 Task: Add Raw Farm Raw Golden Kefir to the cart.
Action: Mouse pressed left at (32, 156)
Screenshot: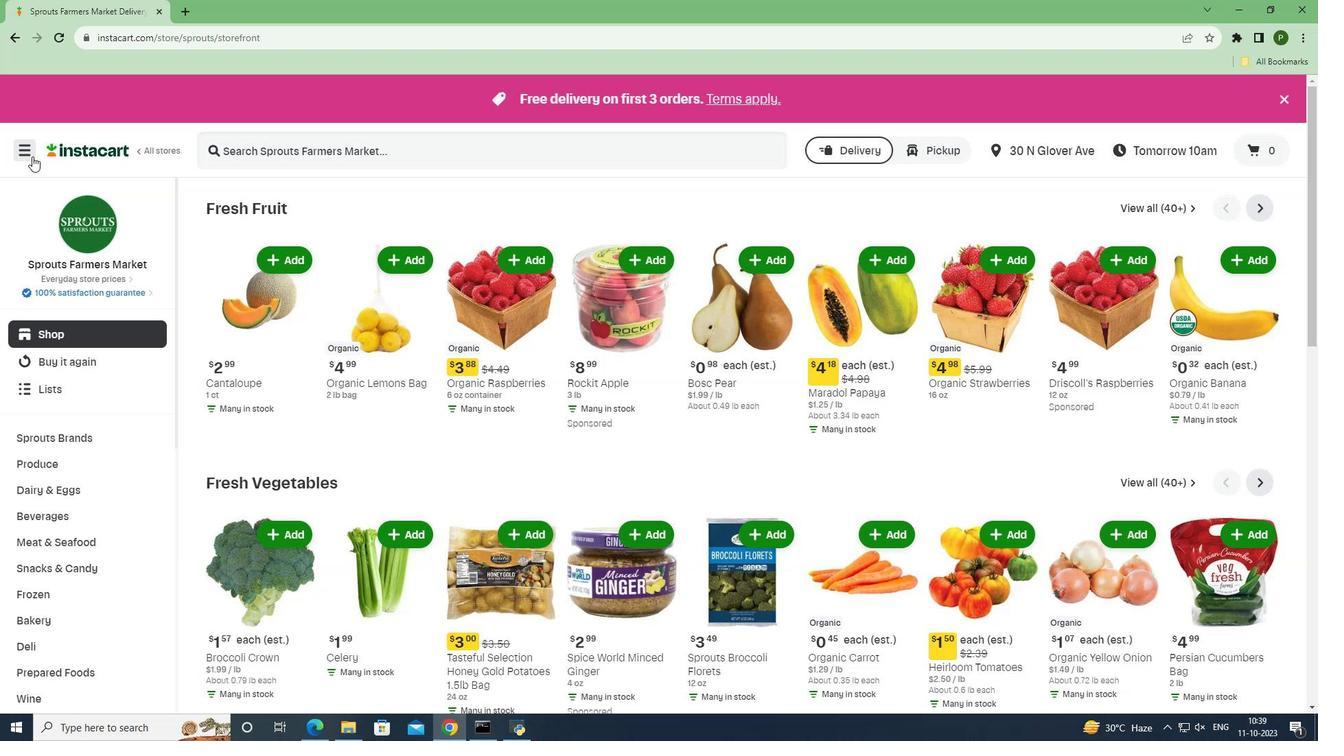 
Action: Mouse moved to (44, 360)
Screenshot: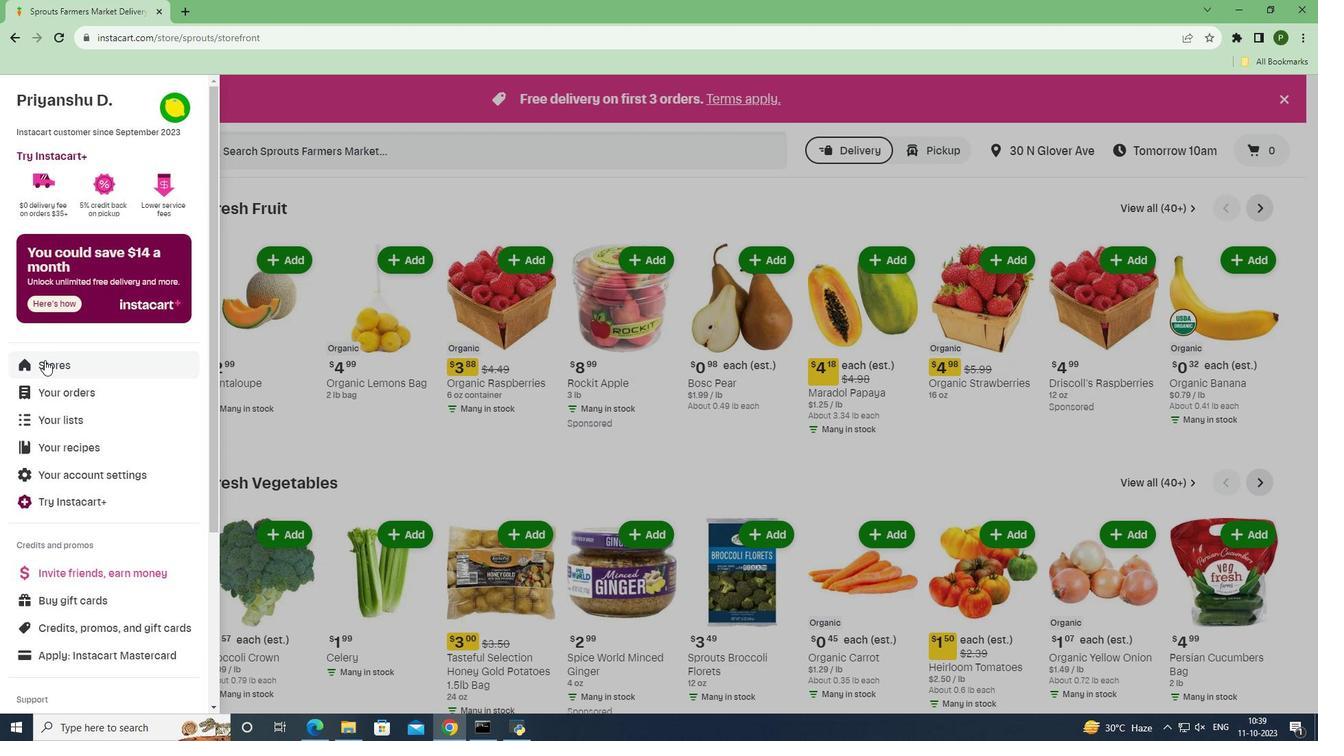 
Action: Mouse pressed left at (44, 360)
Screenshot: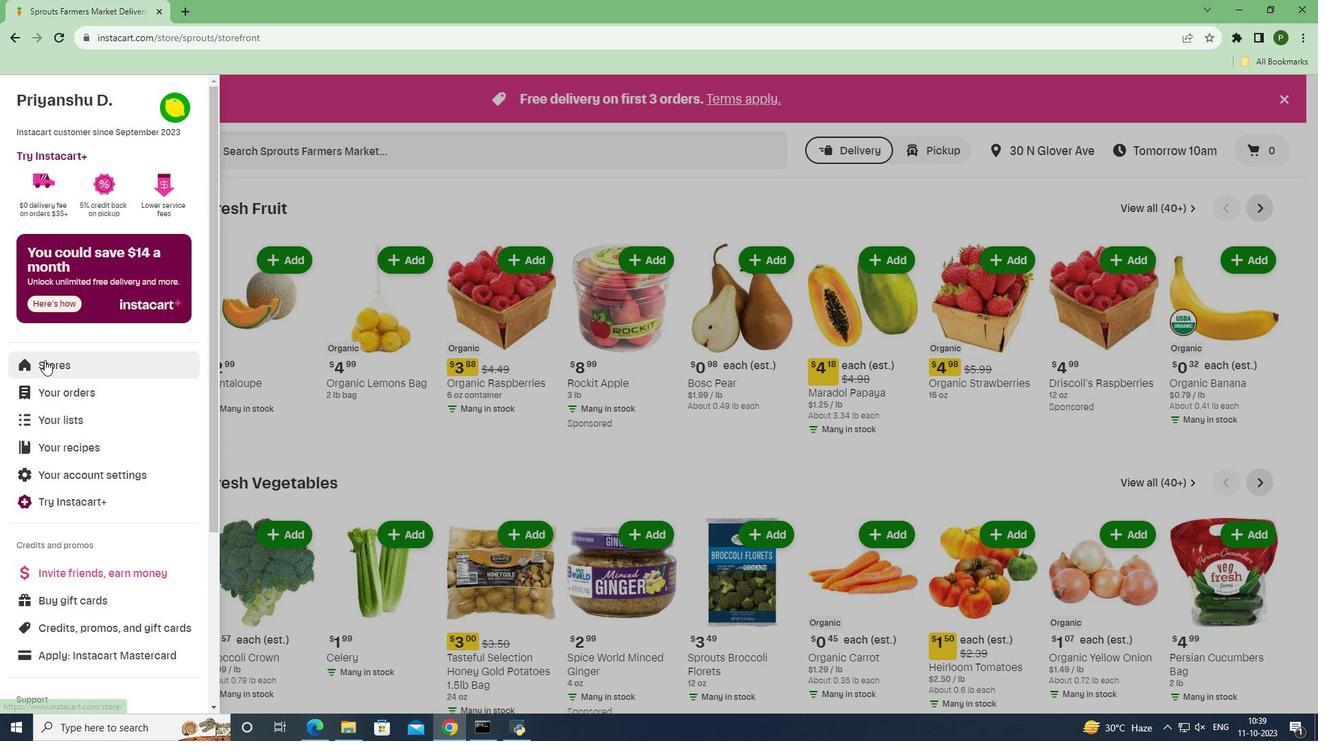 
Action: Mouse moved to (300, 156)
Screenshot: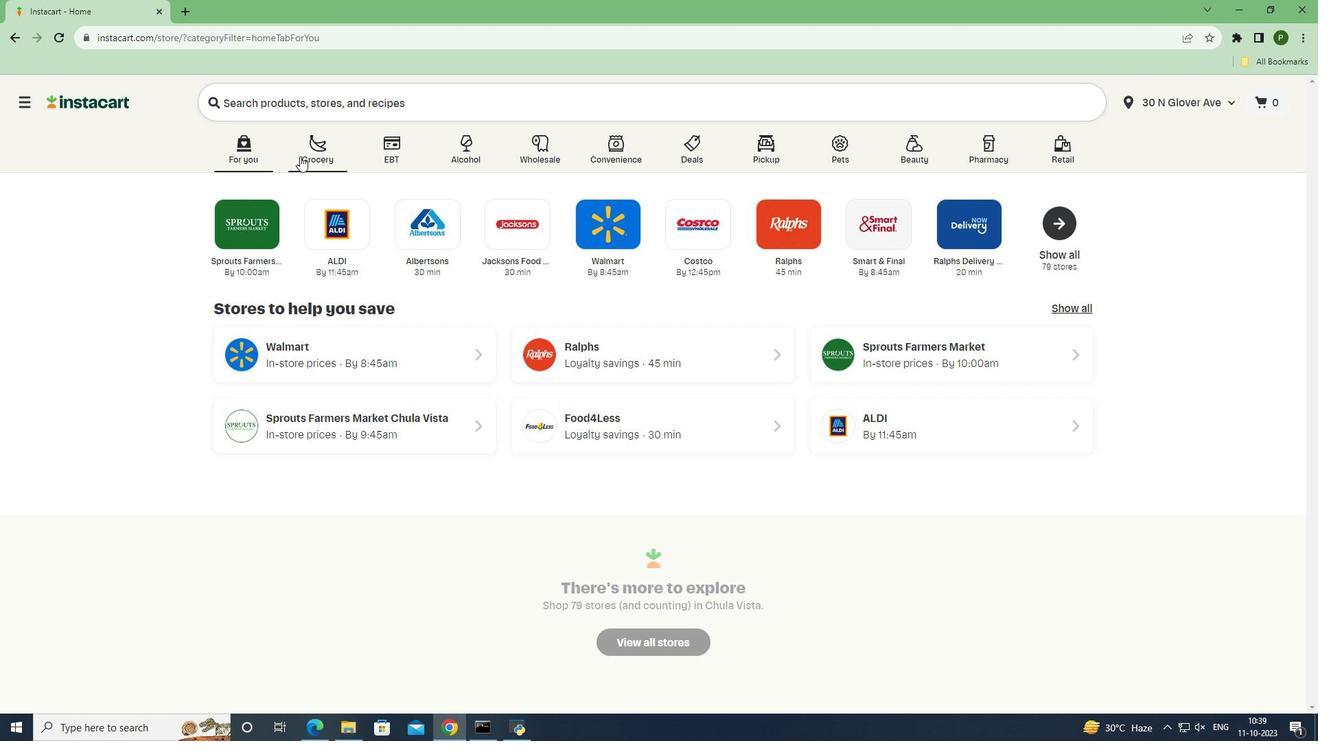 
Action: Mouse pressed left at (300, 156)
Screenshot: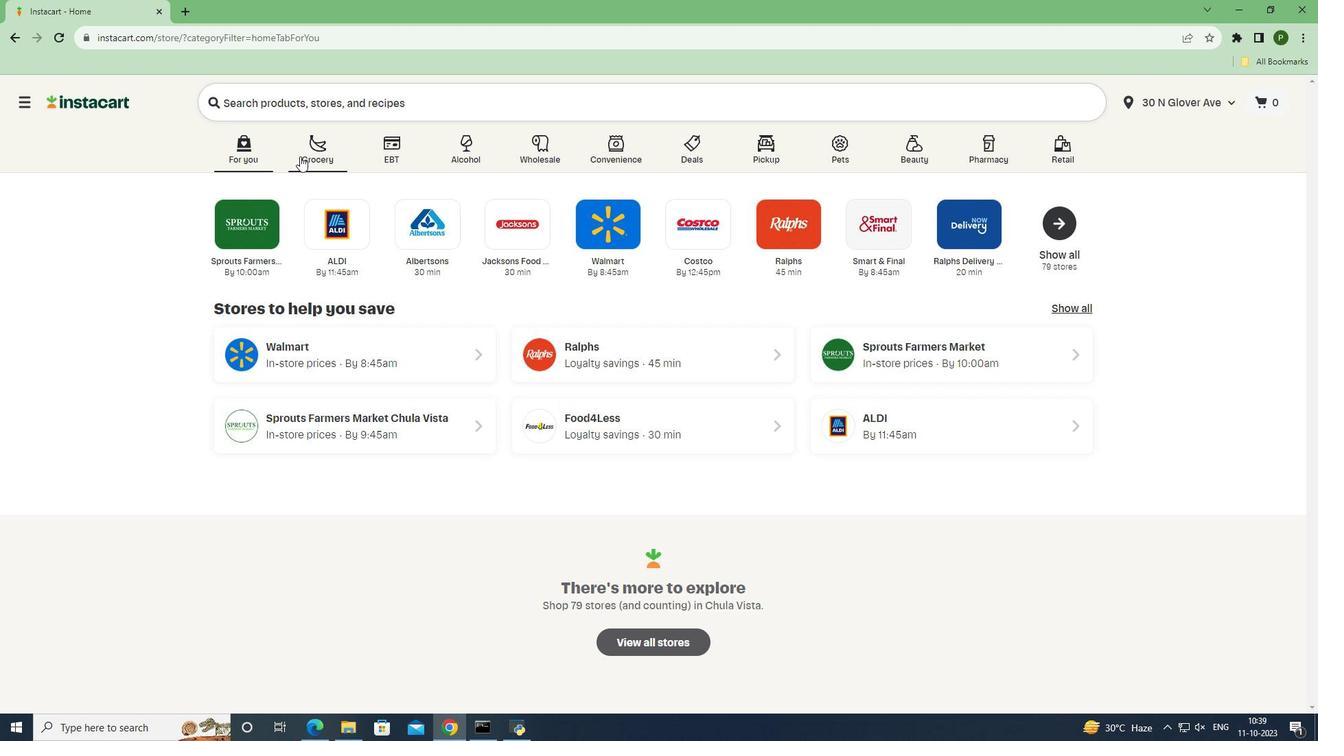 
Action: Mouse moved to (553, 307)
Screenshot: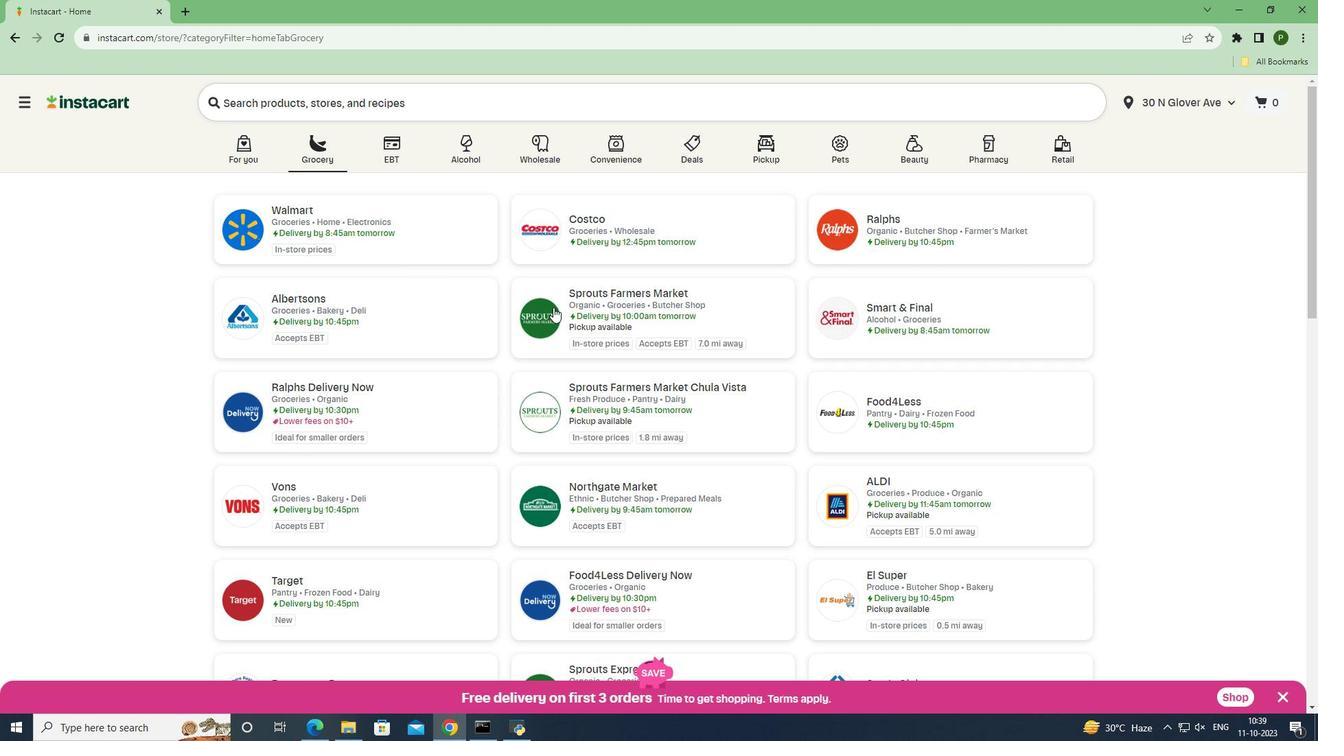 
Action: Mouse pressed left at (553, 307)
Screenshot: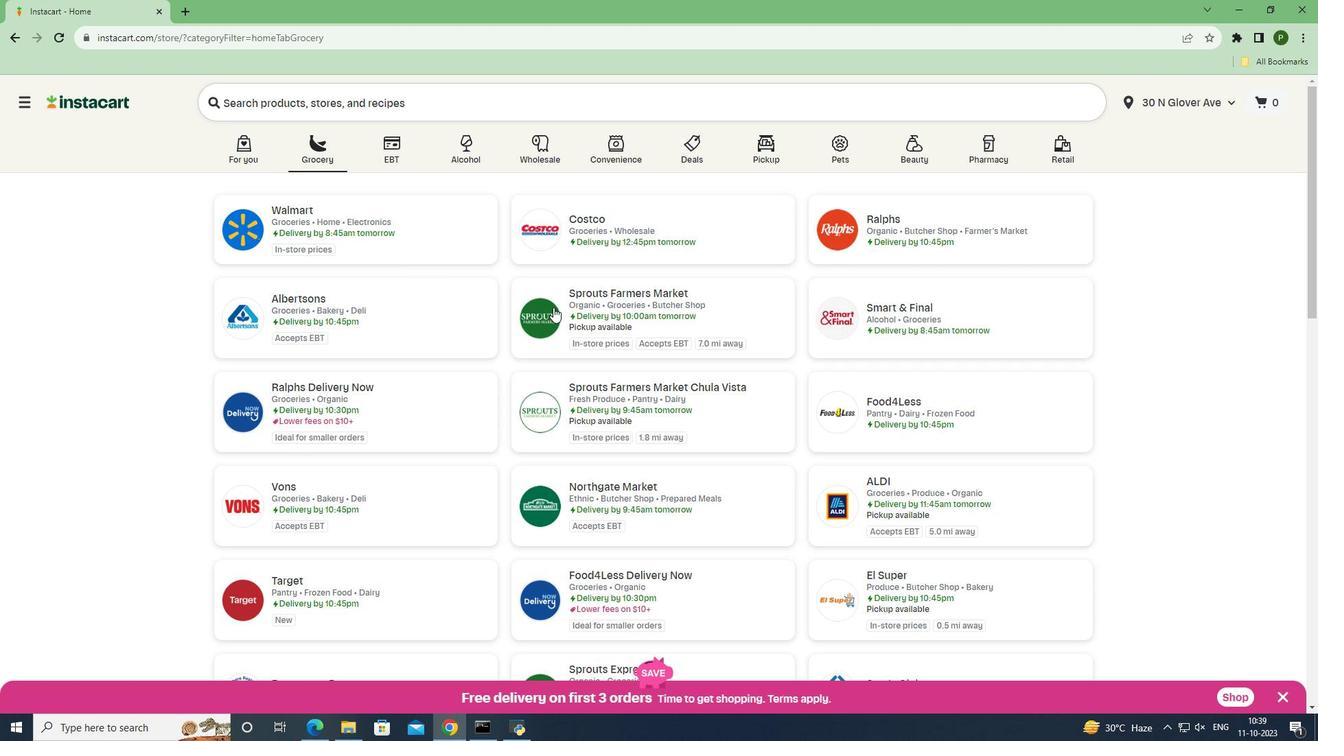 
Action: Mouse moved to (77, 487)
Screenshot: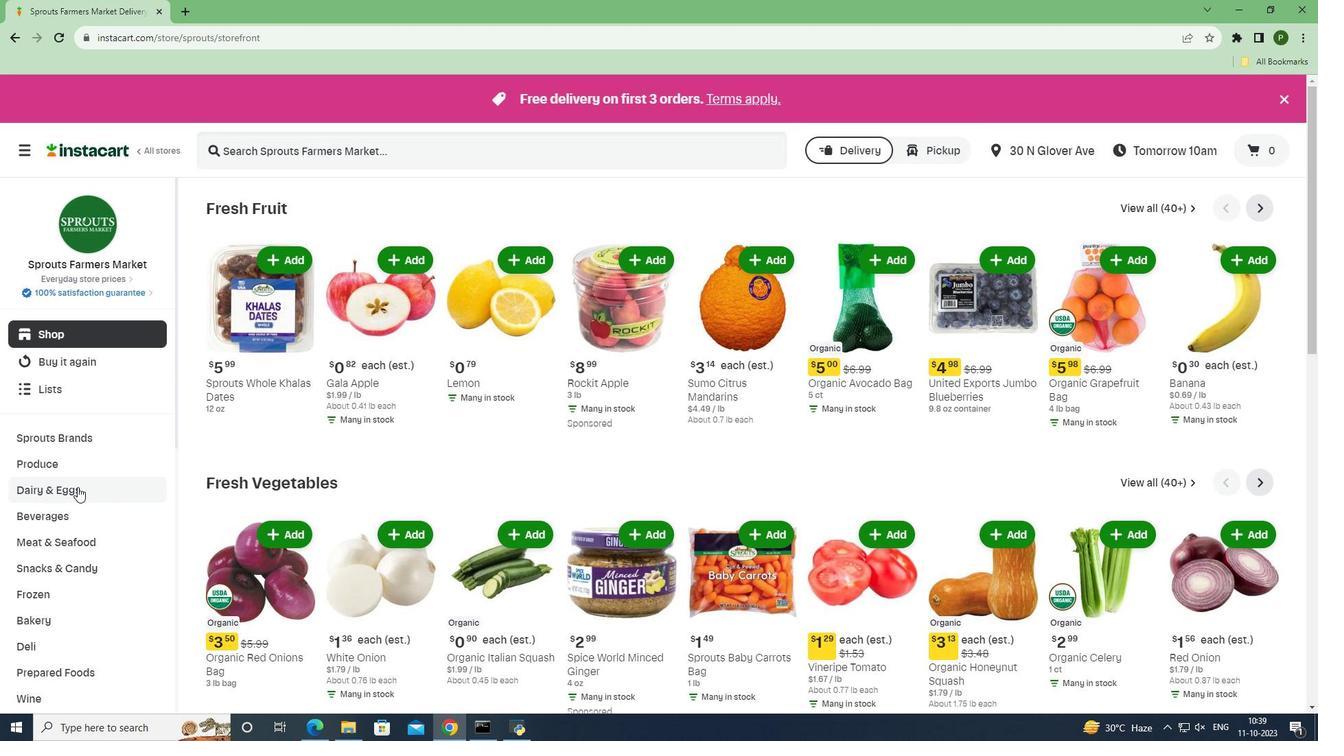 
Action: Mouse pressed left at (77, 487)
Screenshot: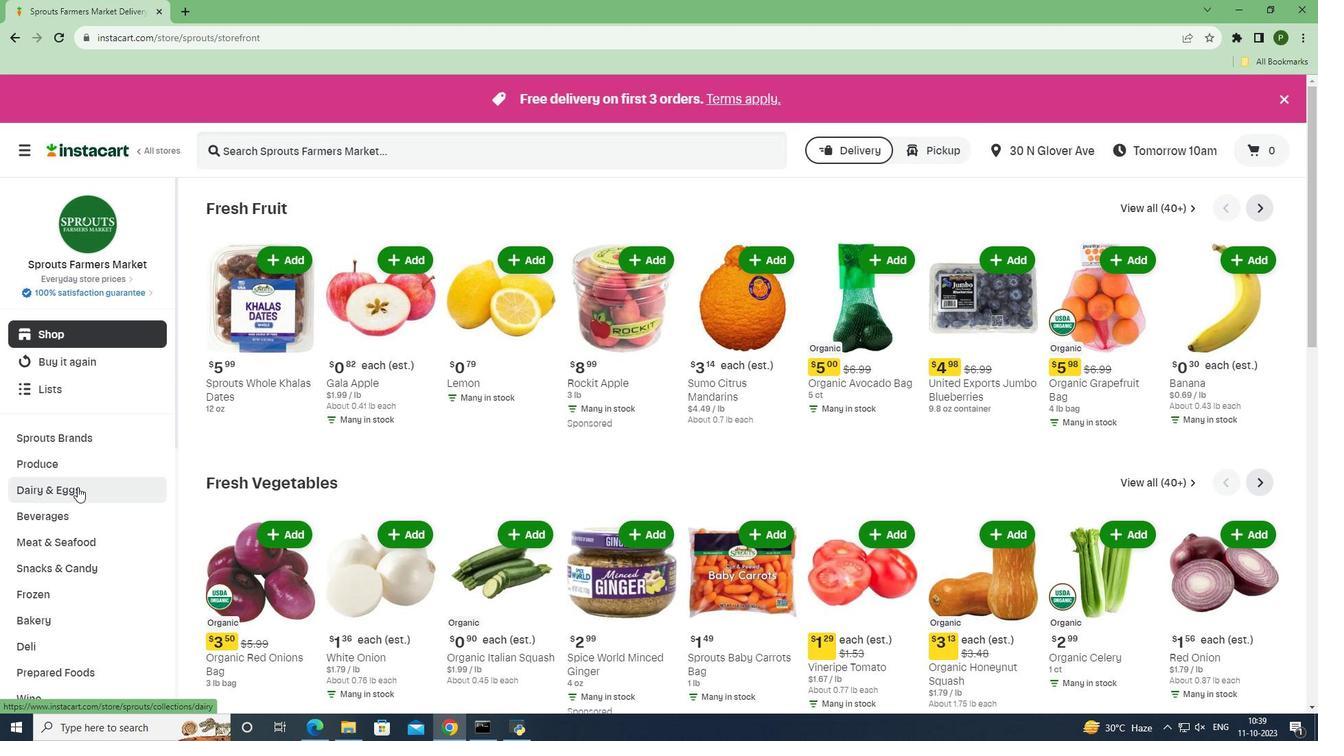 
Action: Mouse moved to (57, 589)
Screenshot: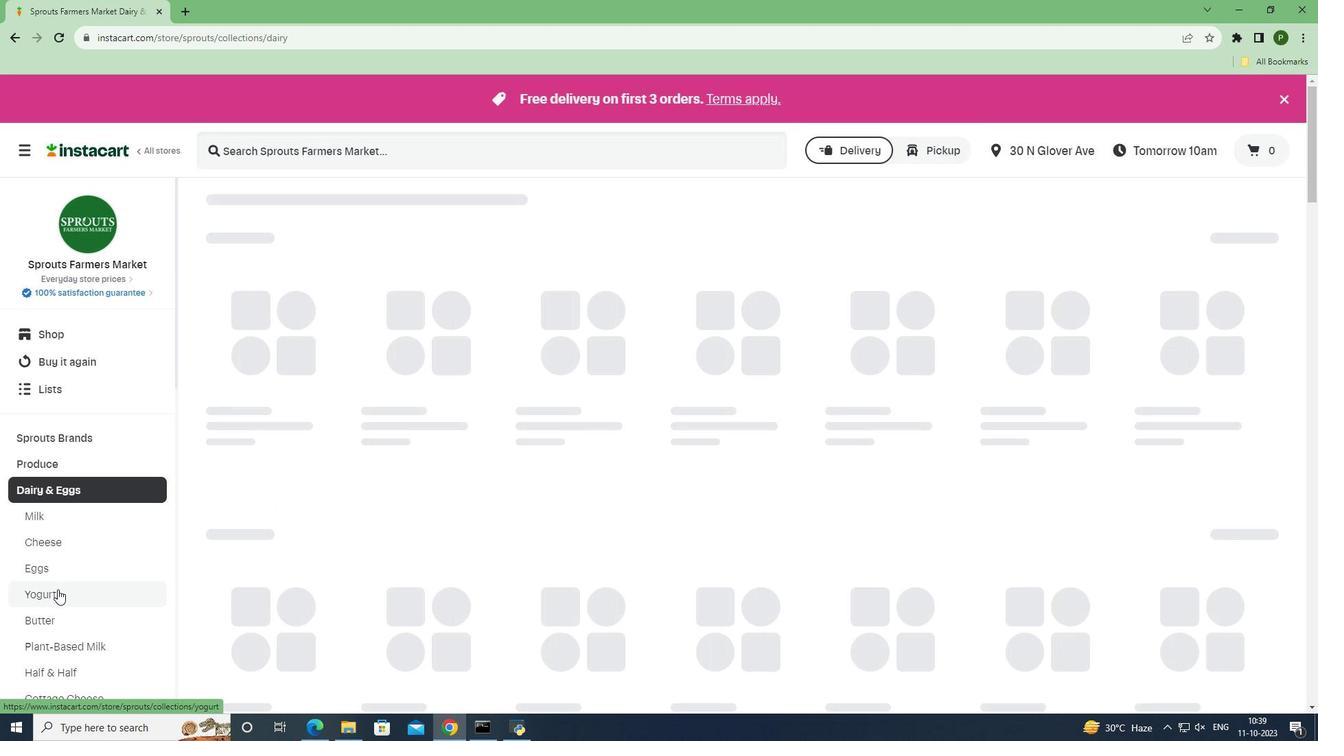 
Action: Mouse pressed left at (57, 589)
Screenshot: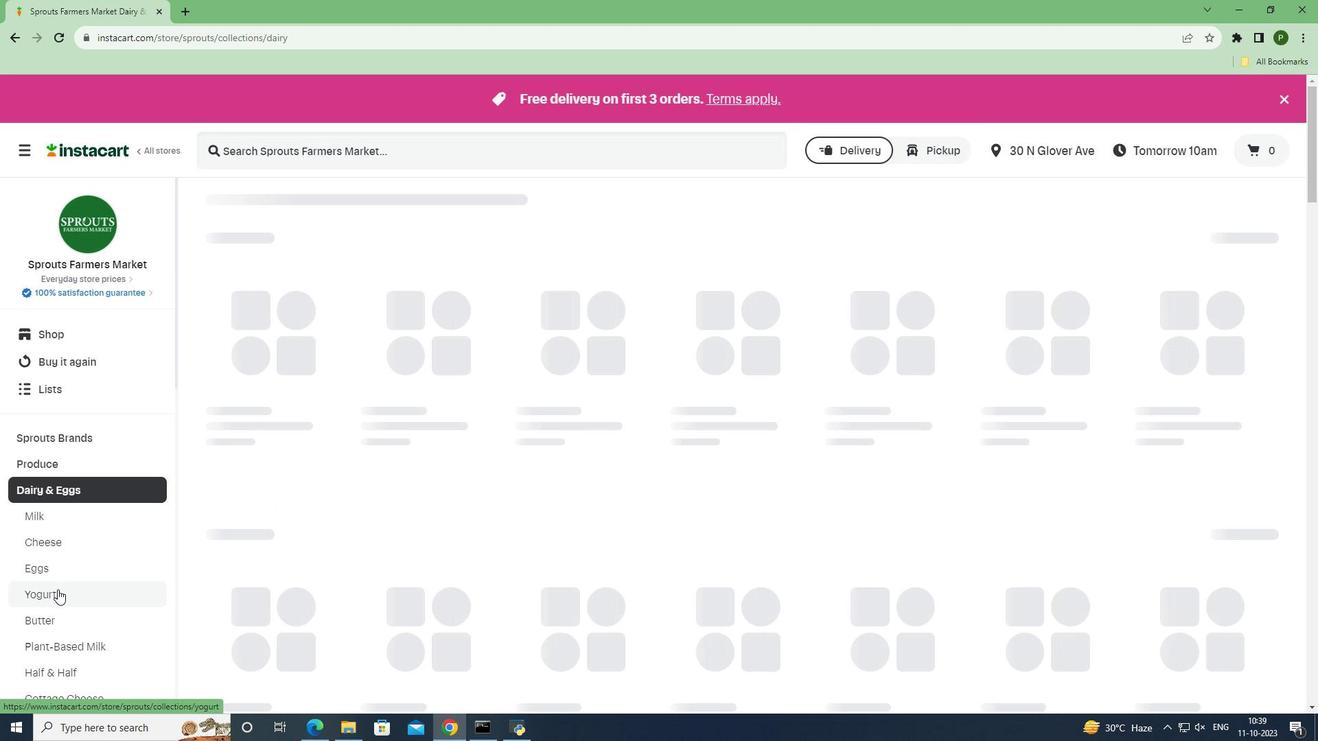 
Action: Mouse moved to (258, 157)
Screenshot: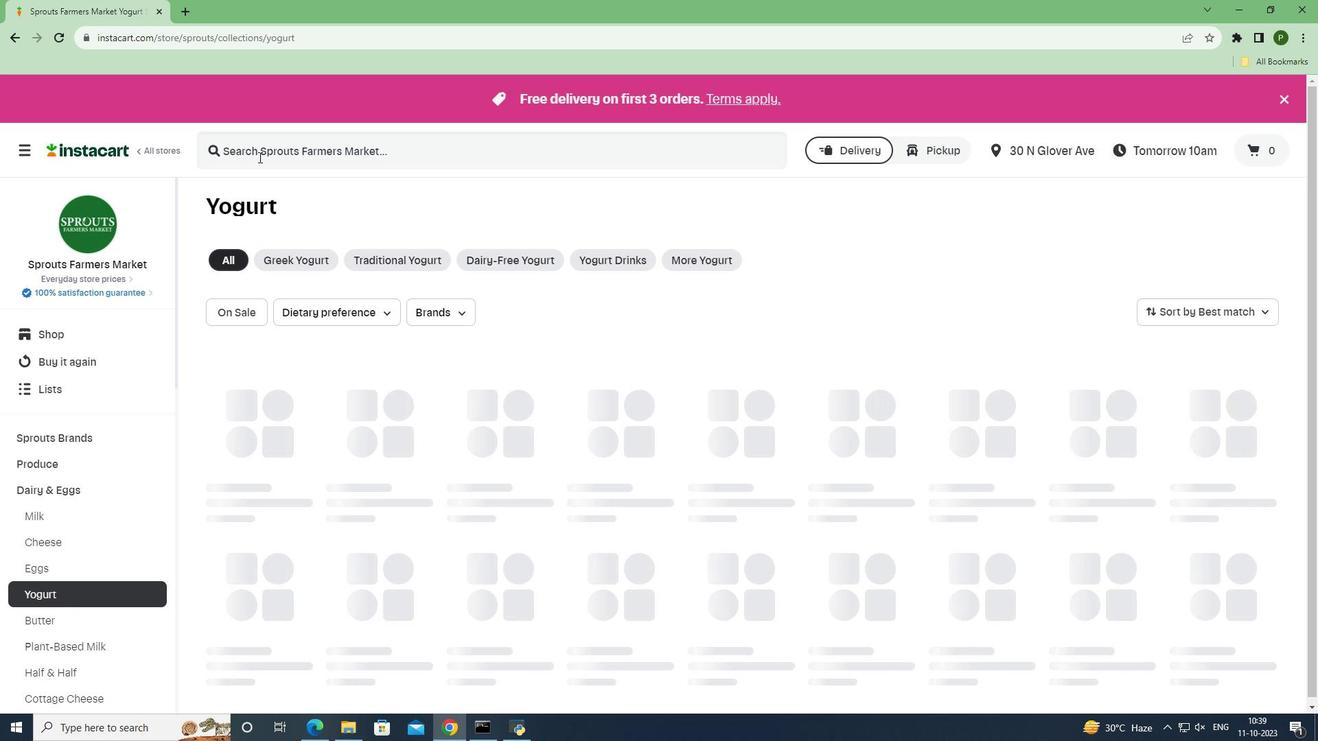 
Action: Mouse pressed left at (258, 157)
Screenshot: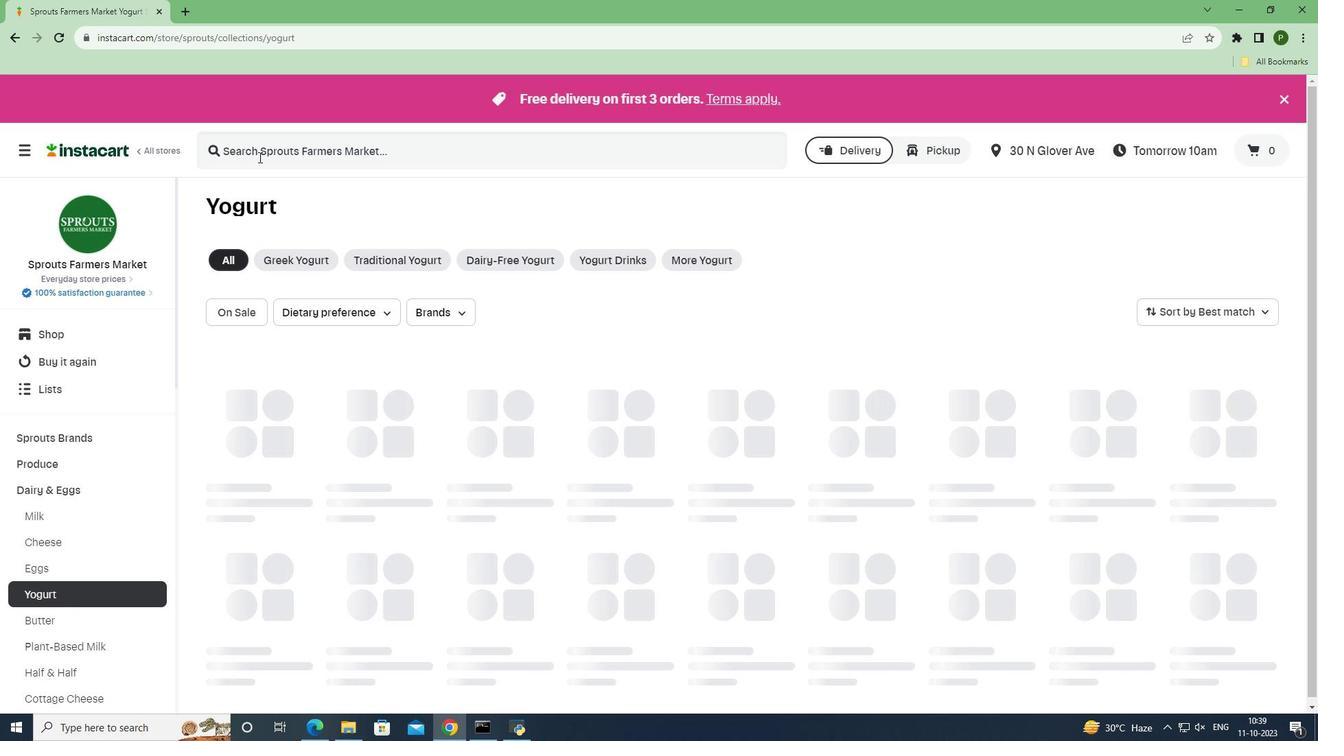 
Action: Key pressed <Key.caps_lock>R<Key.caps_lock>aw<Key.space><Key.caps_lock>F<Key.caps_lock>arm<Key.space><Key.caps_lock>R<Key.caps_lock>aw<Key.space><Key.caps_lock>G<Key.caps_lock>olden<Key.space><Key.caps_lock>K<Key.caps_lock>efir<Key.space><Key.enter>
Screenshot: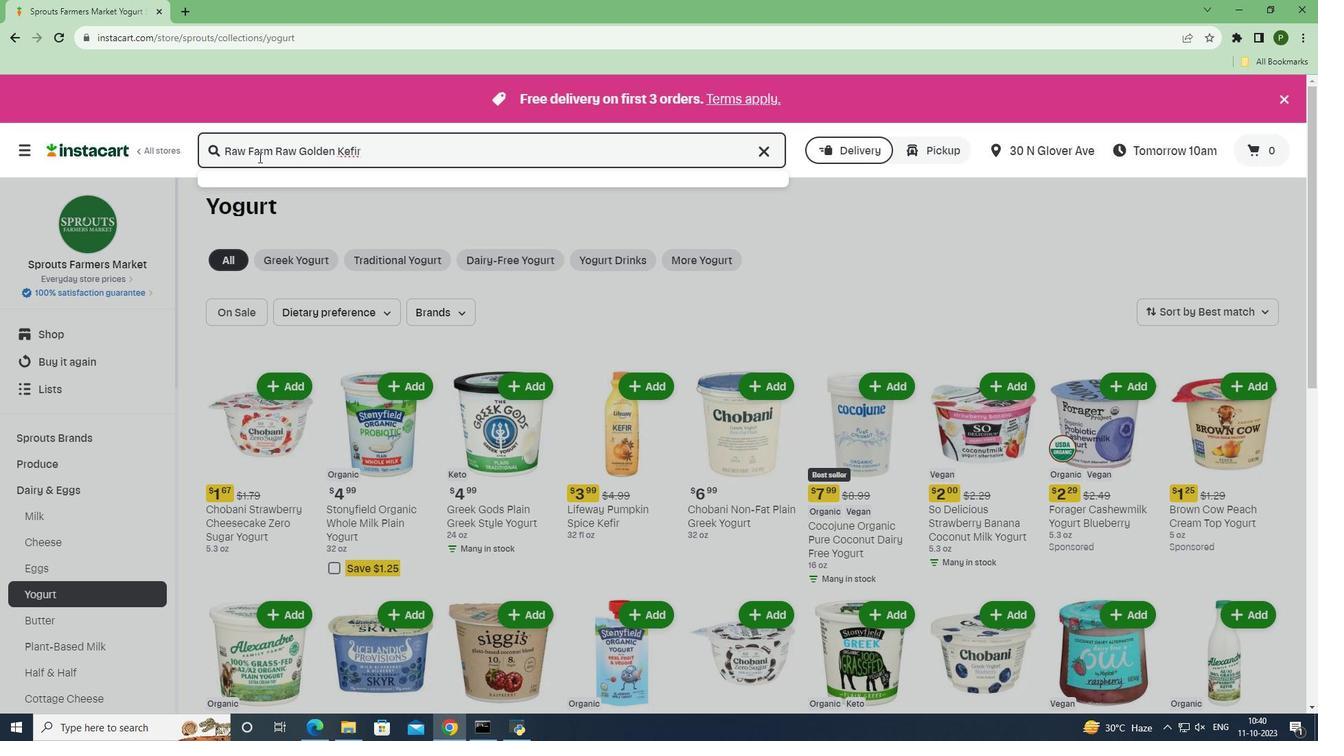 
Action: Mouse moved to (580, 291)
Screenshot: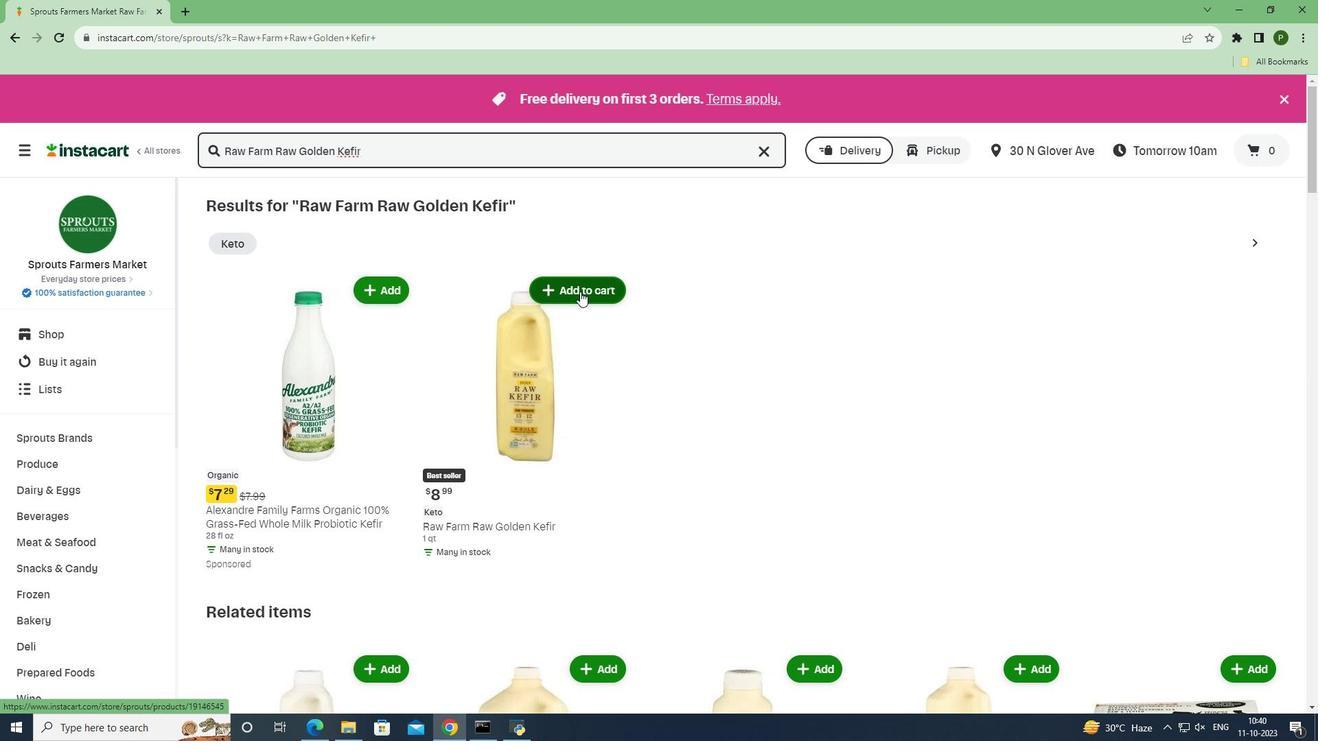 
Action: Mouse pressed left at (580, 291)
Screenshot: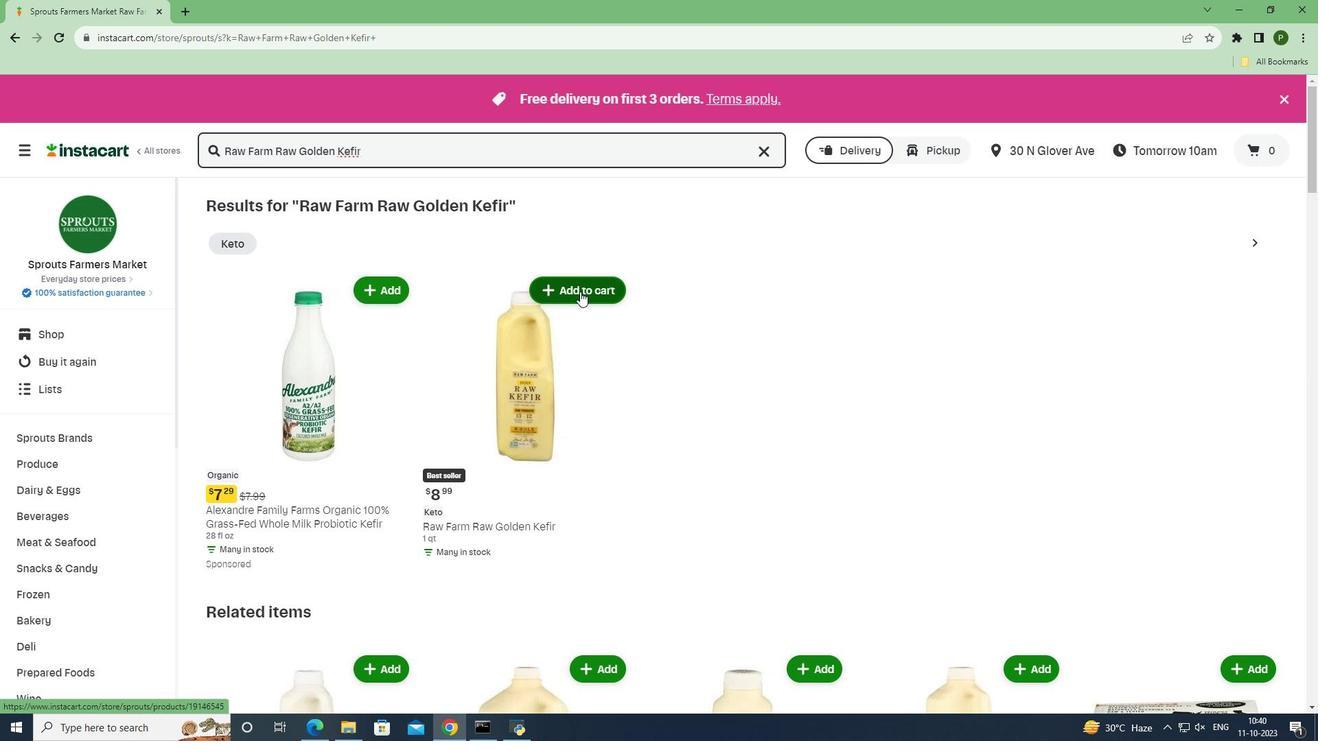 
Action: Mouse moved to (650, 368)
Screenshot: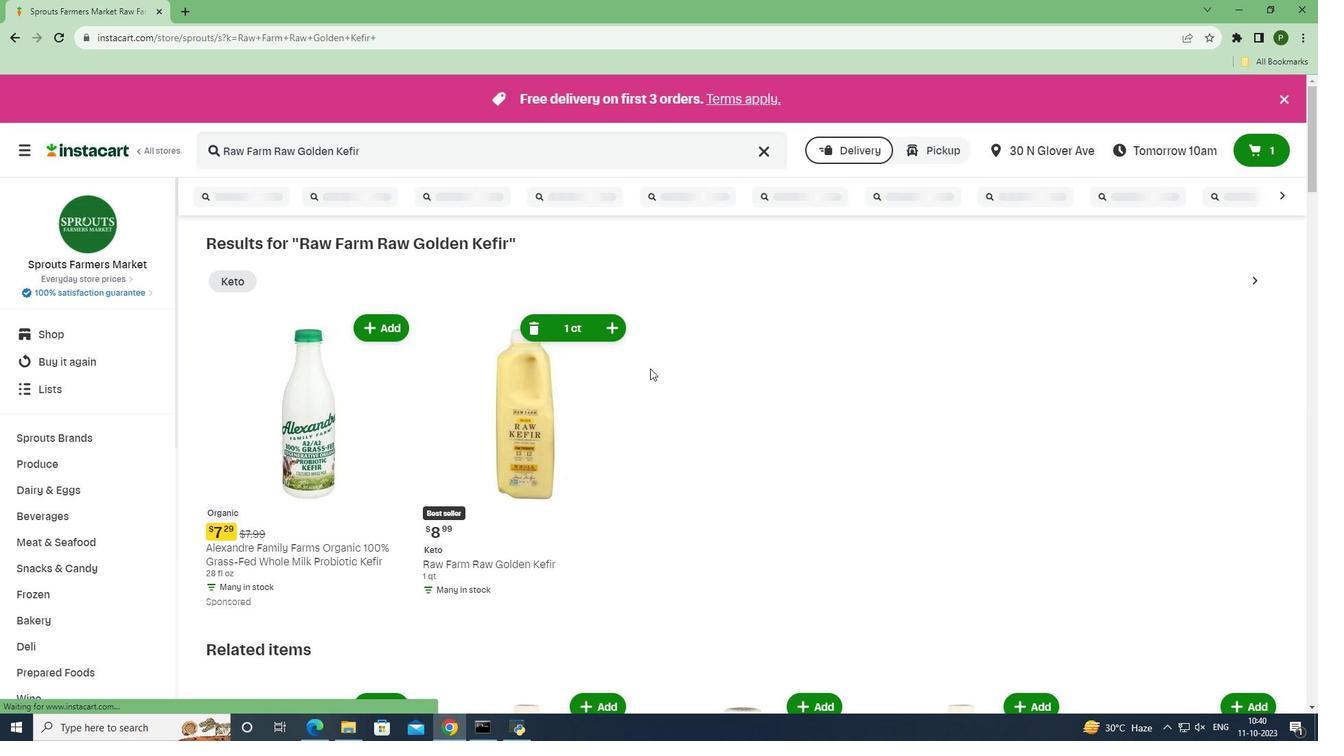 
